 Task: Sort the products by price (lowest first).
Action: Mouse pressed left at (16, 80)
Screenshot: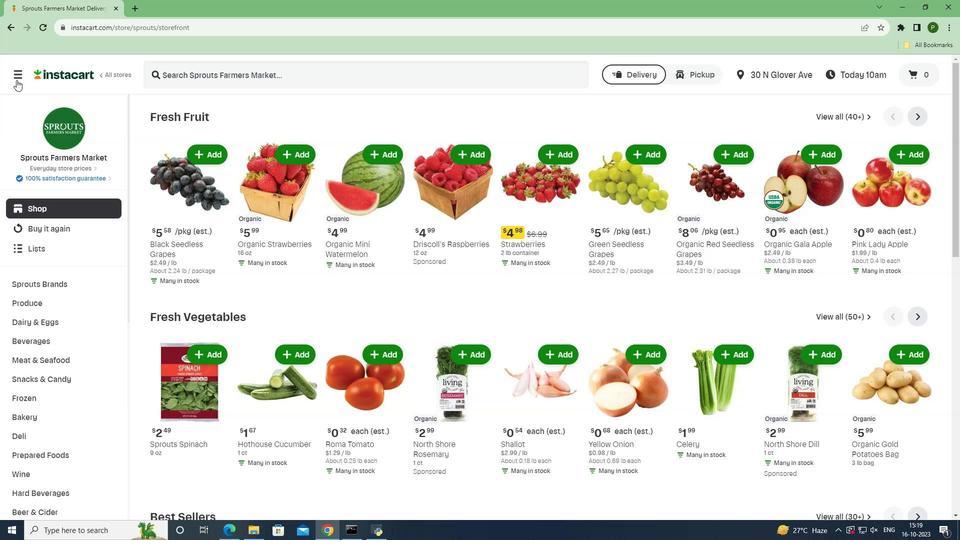 
Action: Mouse moved to (30, 262)
Screenshot: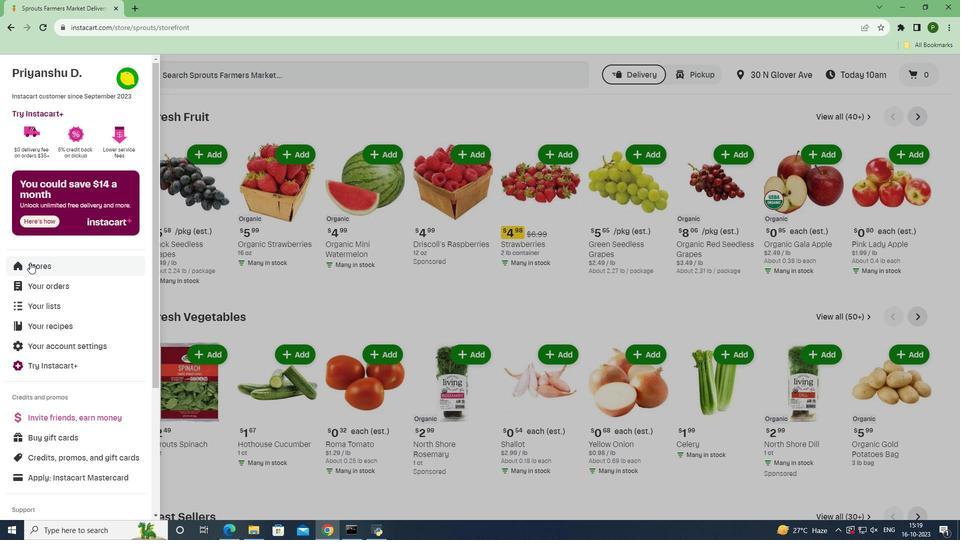 
Action: Mouse pressed left at (30, 262)
Screenshot: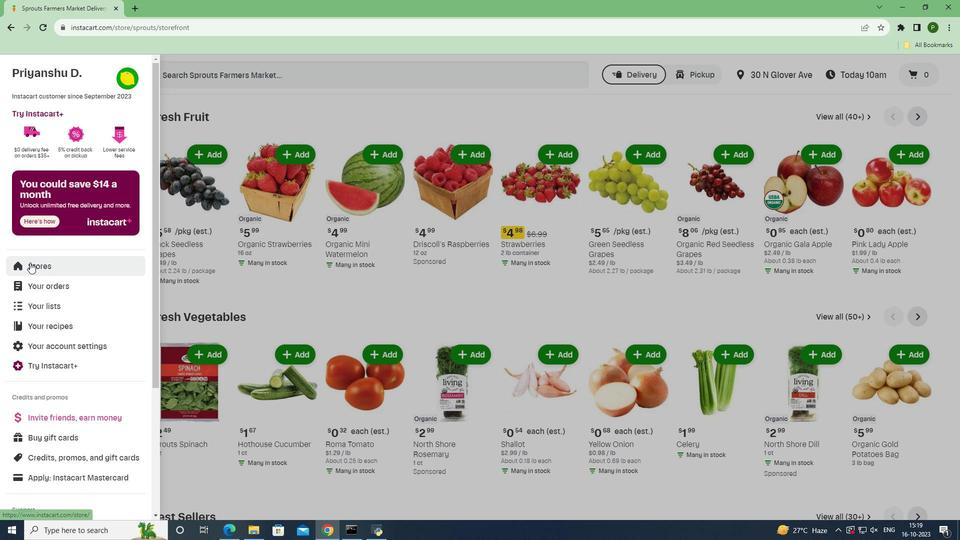 
Action: Mouse moved to (247, 107)
Screenshot: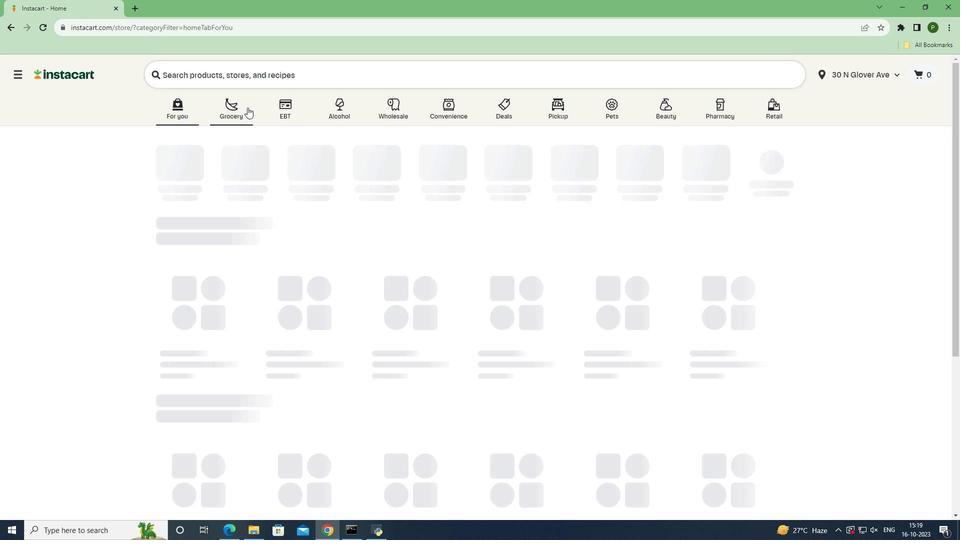 
Action: Mouse pressed left at (247, 107)
Screenshot: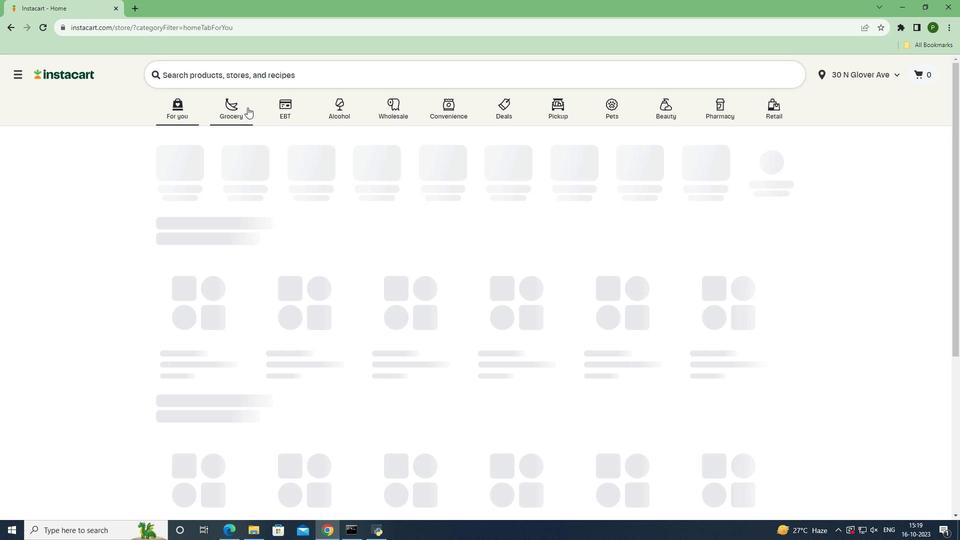 
Action: Mouse moved to (596, 230)
Screenshot: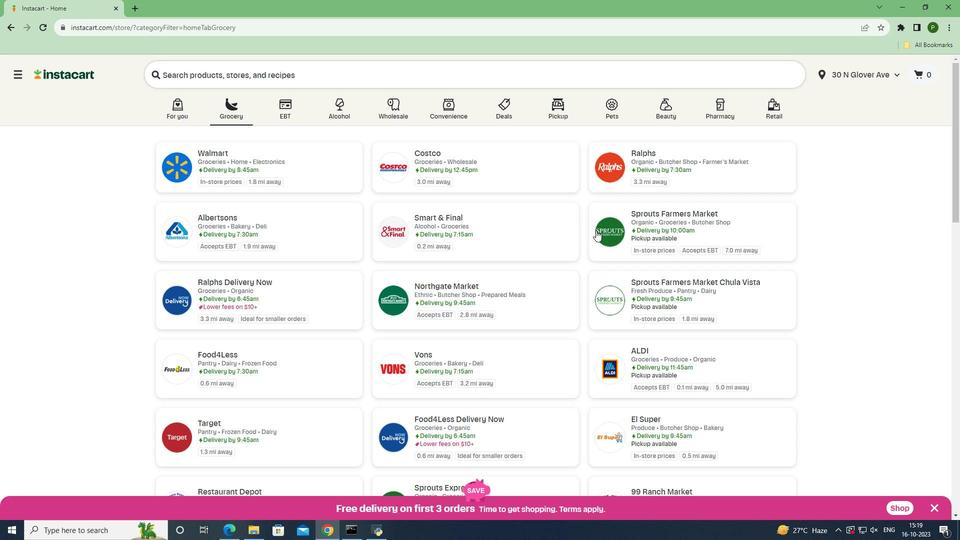 
Action: Mouse pressed left at (596, 230)
Screenshot: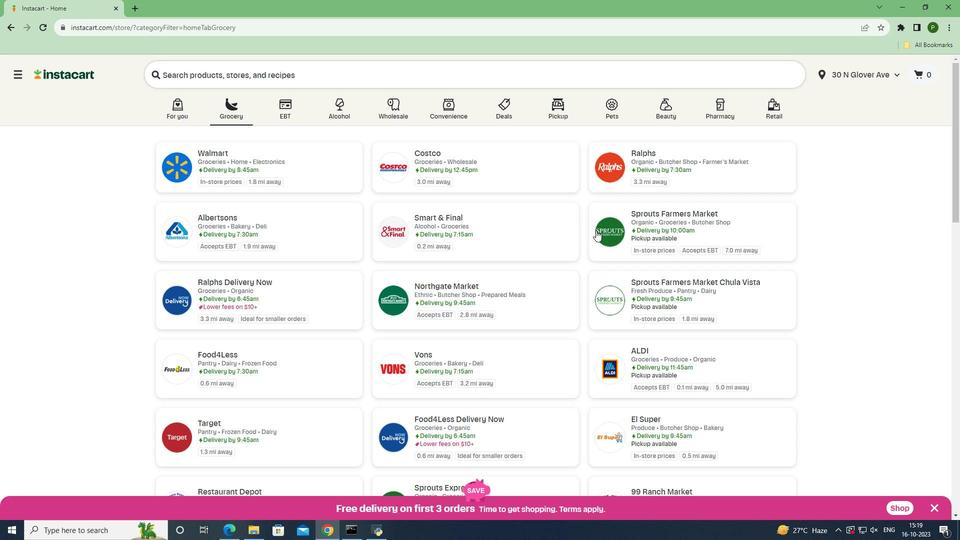 
Action: Mouse moved to (49, 348)
Screenshot: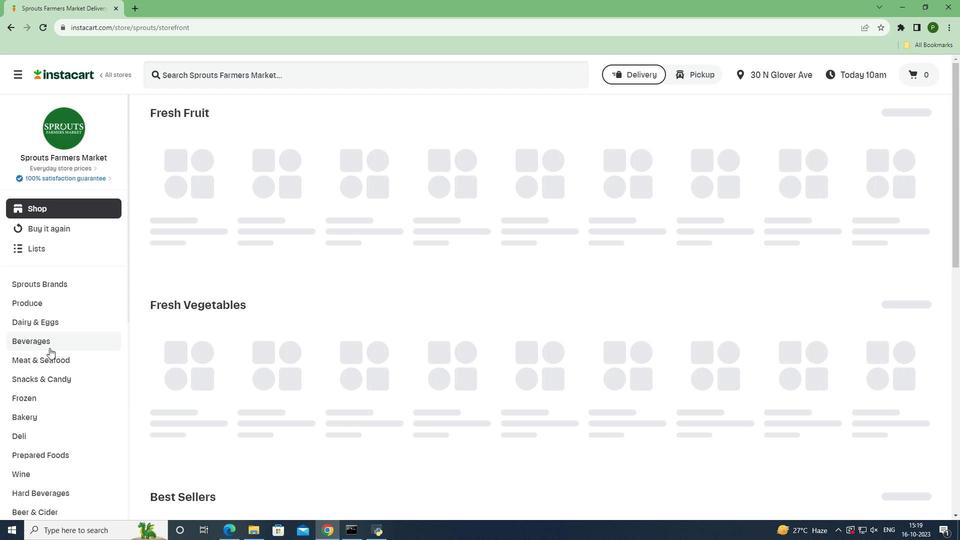 
Action: Mouse pressed left at (49, 348)
Screenshot: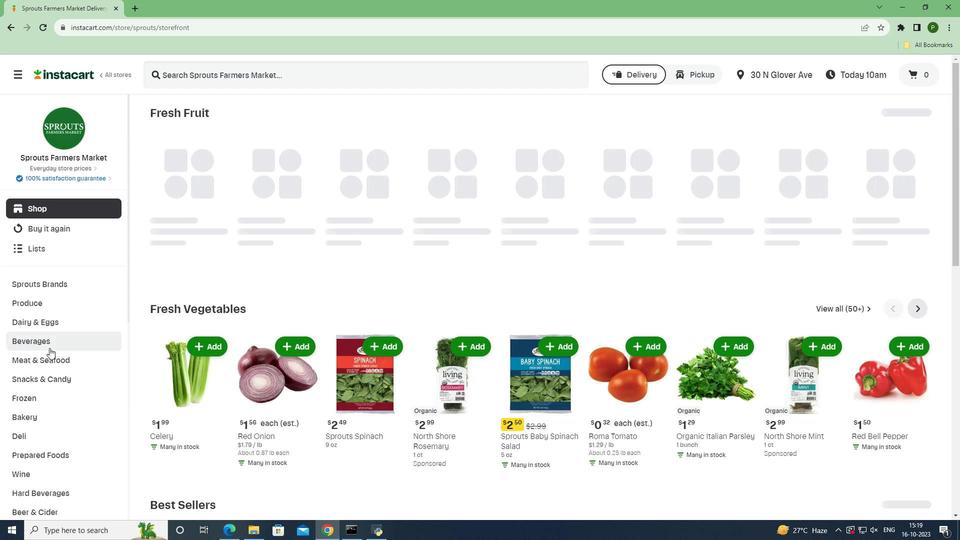 
Action: Mouse moved to (910, 136)
Screenshot: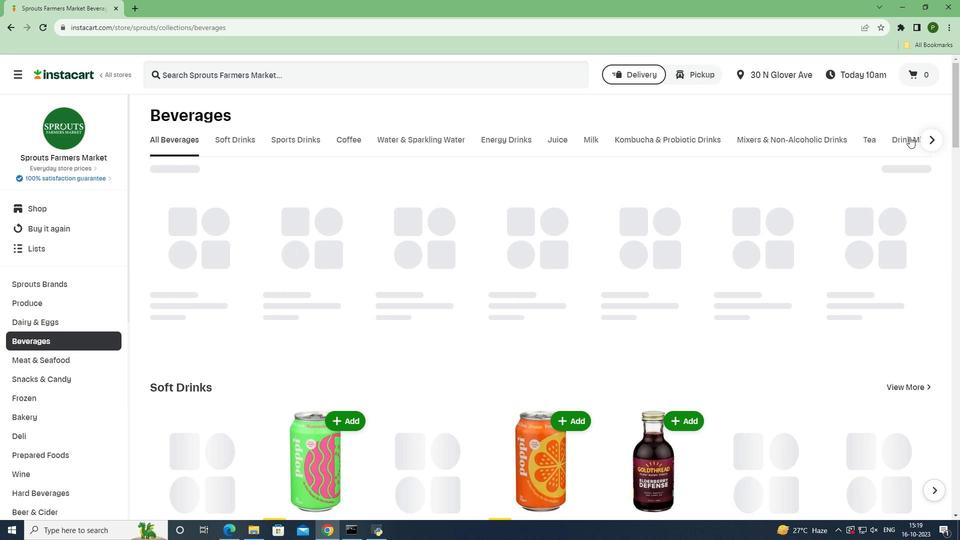 
Action: Mouse pressed left at (910, 136)
Screenshot: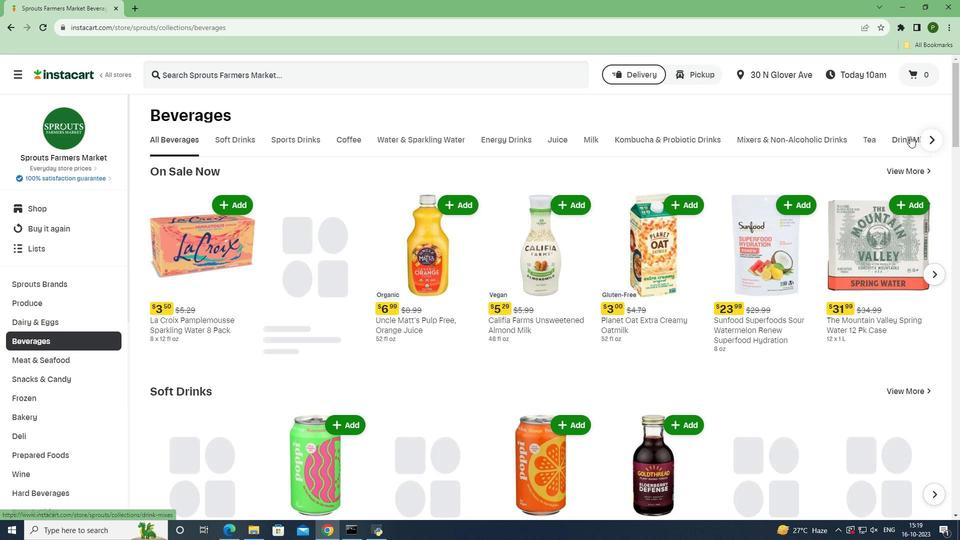 
Action: Mouse moved to (258, 179)
Screenshot: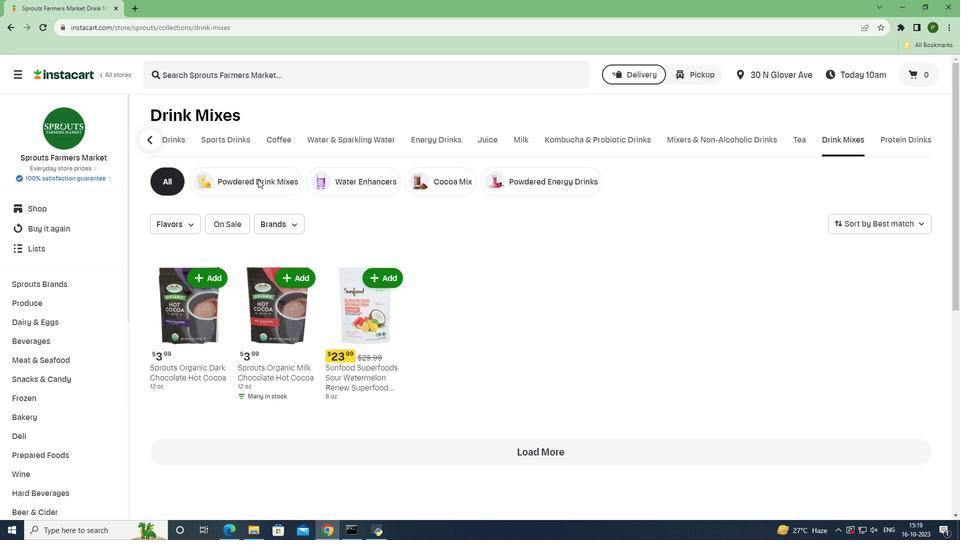 
Action: Mouse pressed left at (258, 179)
Screenshot: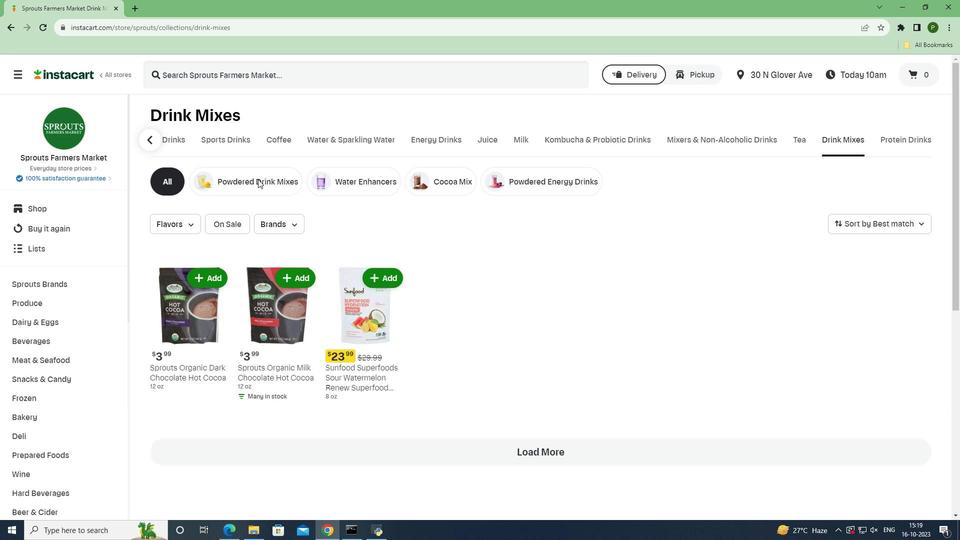 
Action: Mouse moved to (866, 223)
Screenshot: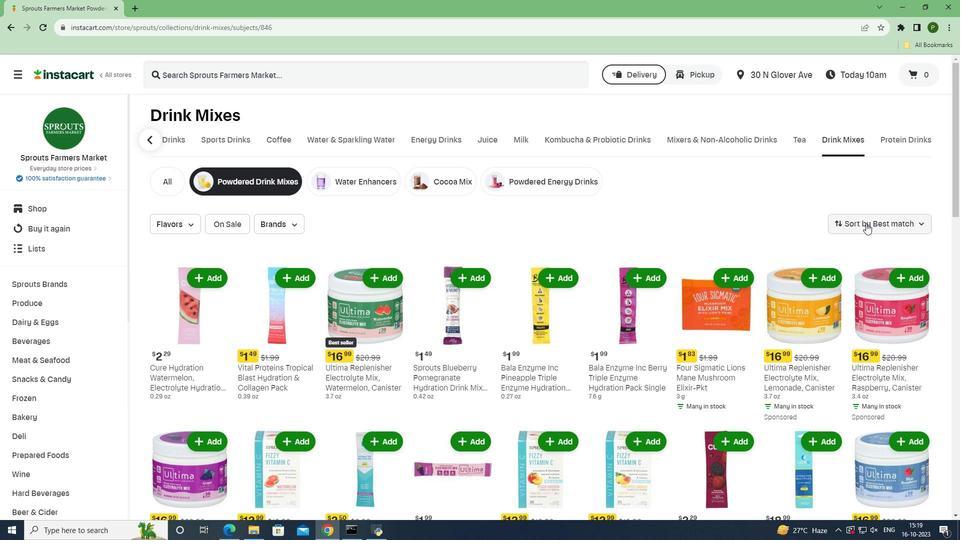 
Action: Mouse pressed left at (866, 223)
Screenshot: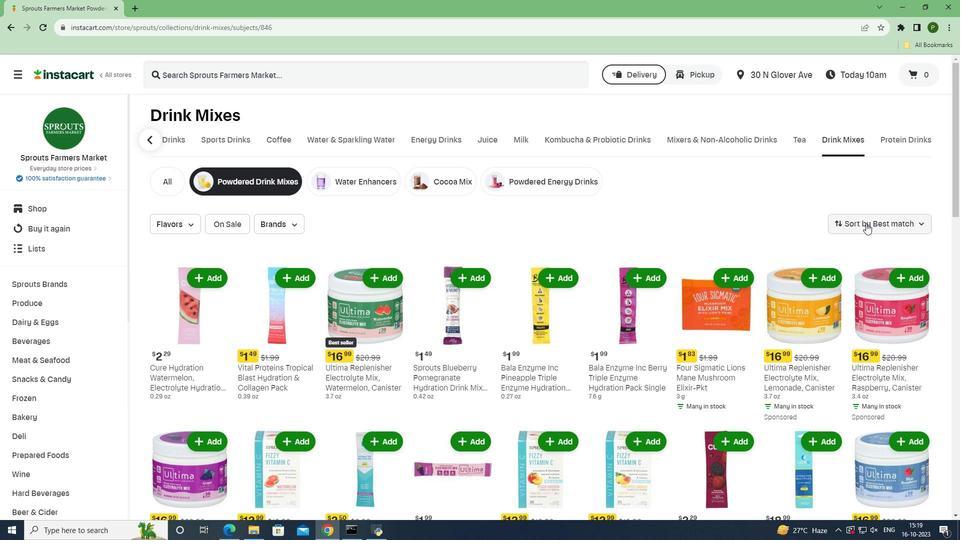 
Action: Mouse moved to (866, 268)
Screenshot: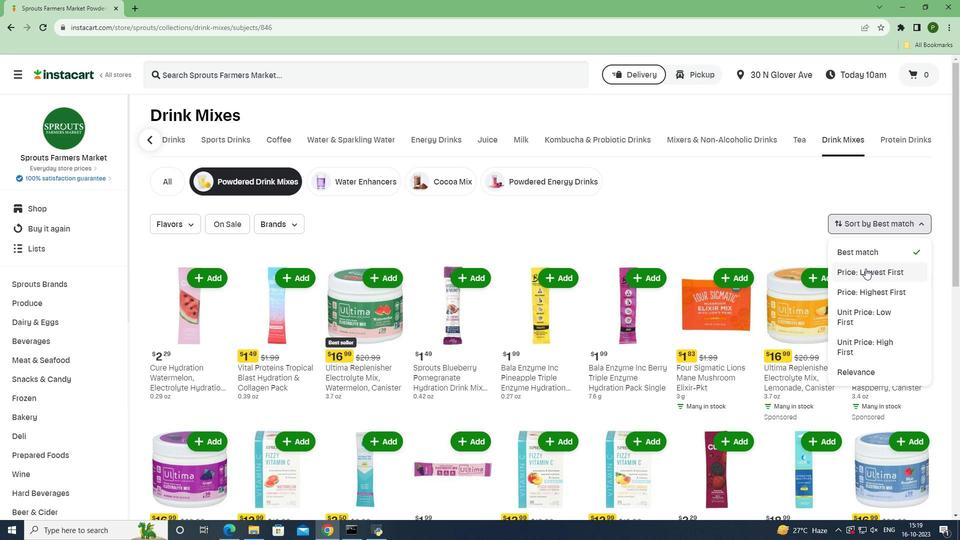 
Action: Mouse pressed left at (866, 268)
Screenshot: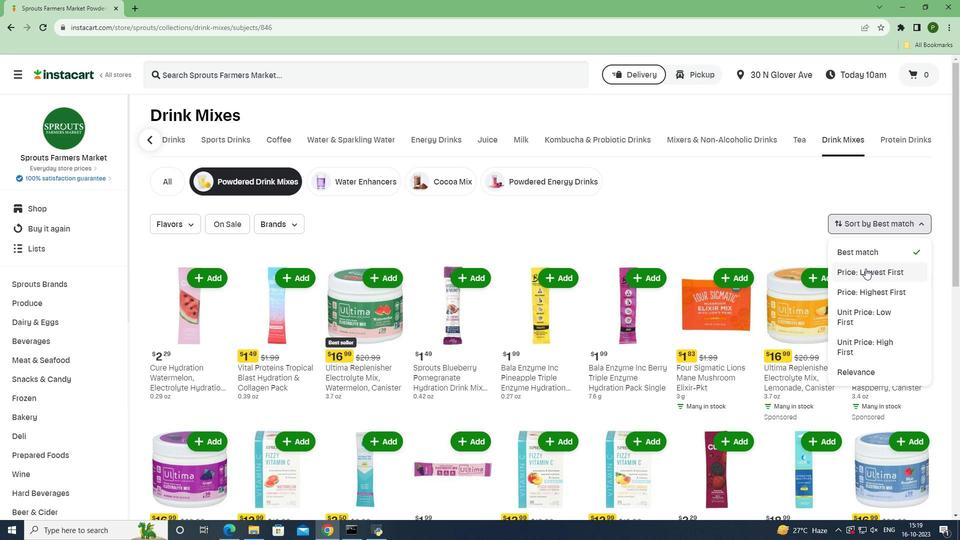 
Action: Mouse moved to (896, 383)
Screenshot: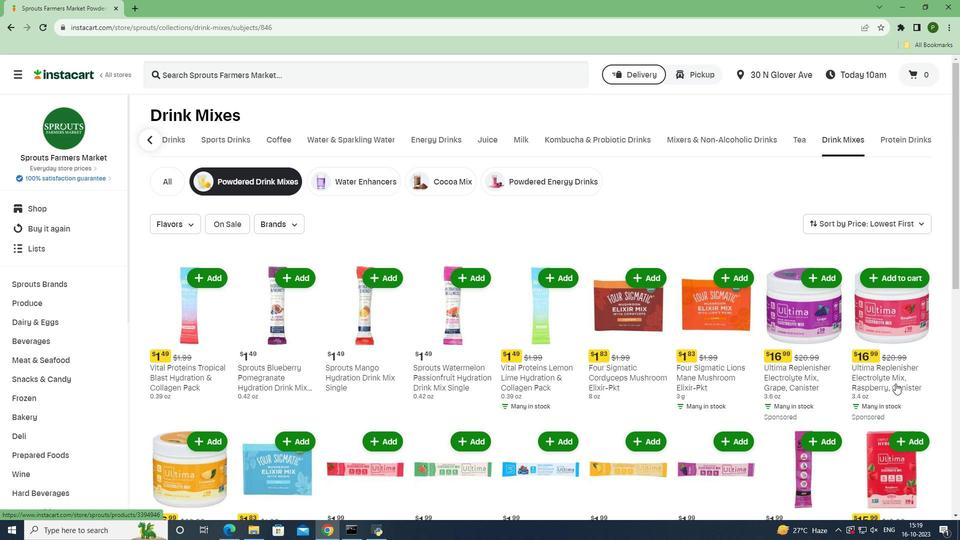 
